 Task: Use Telephone Ringing 02 Effect in this video Movie B.mp4
Action: Mouse moved to (223, 155)
Screenshot: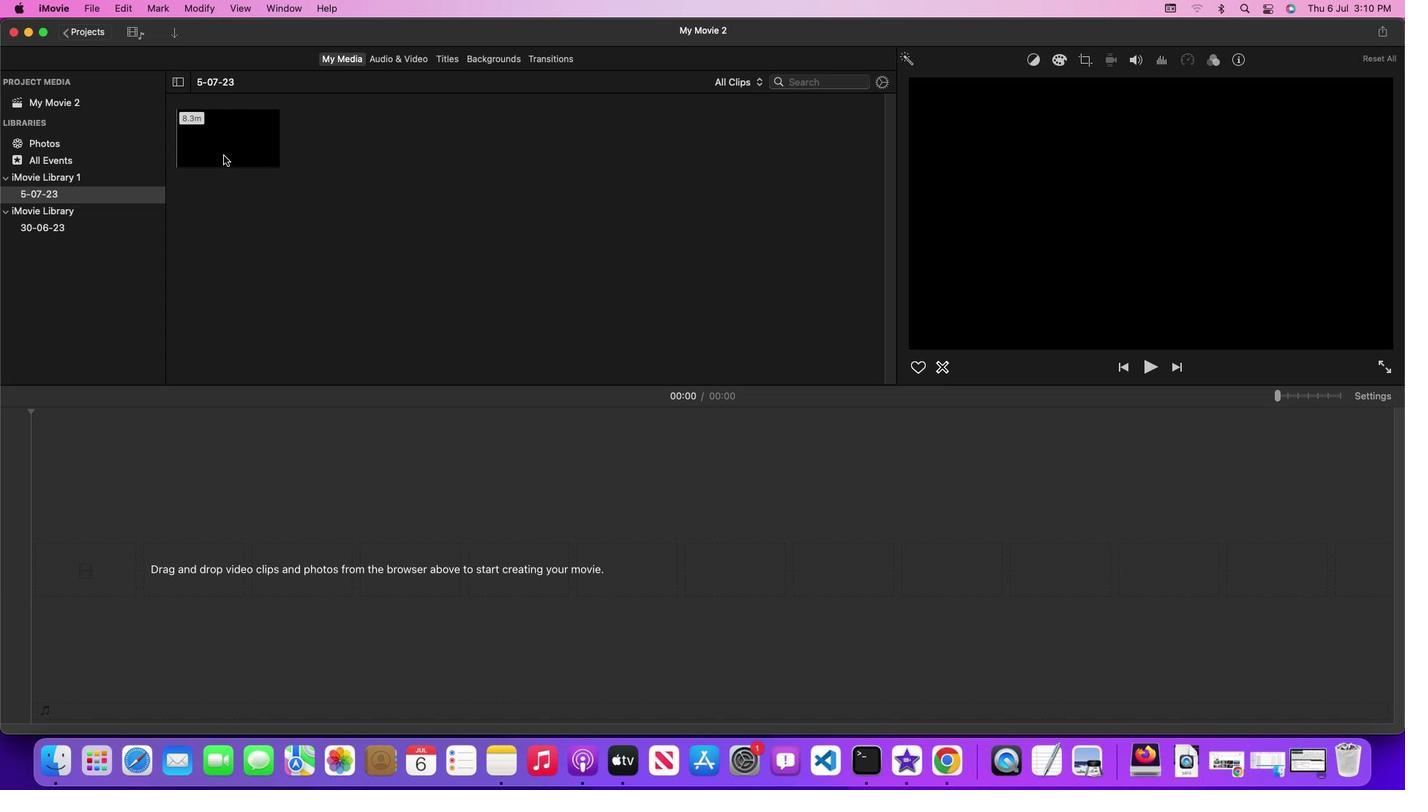 
Action: Mouse pressed left at (223, 155)
Screenshot: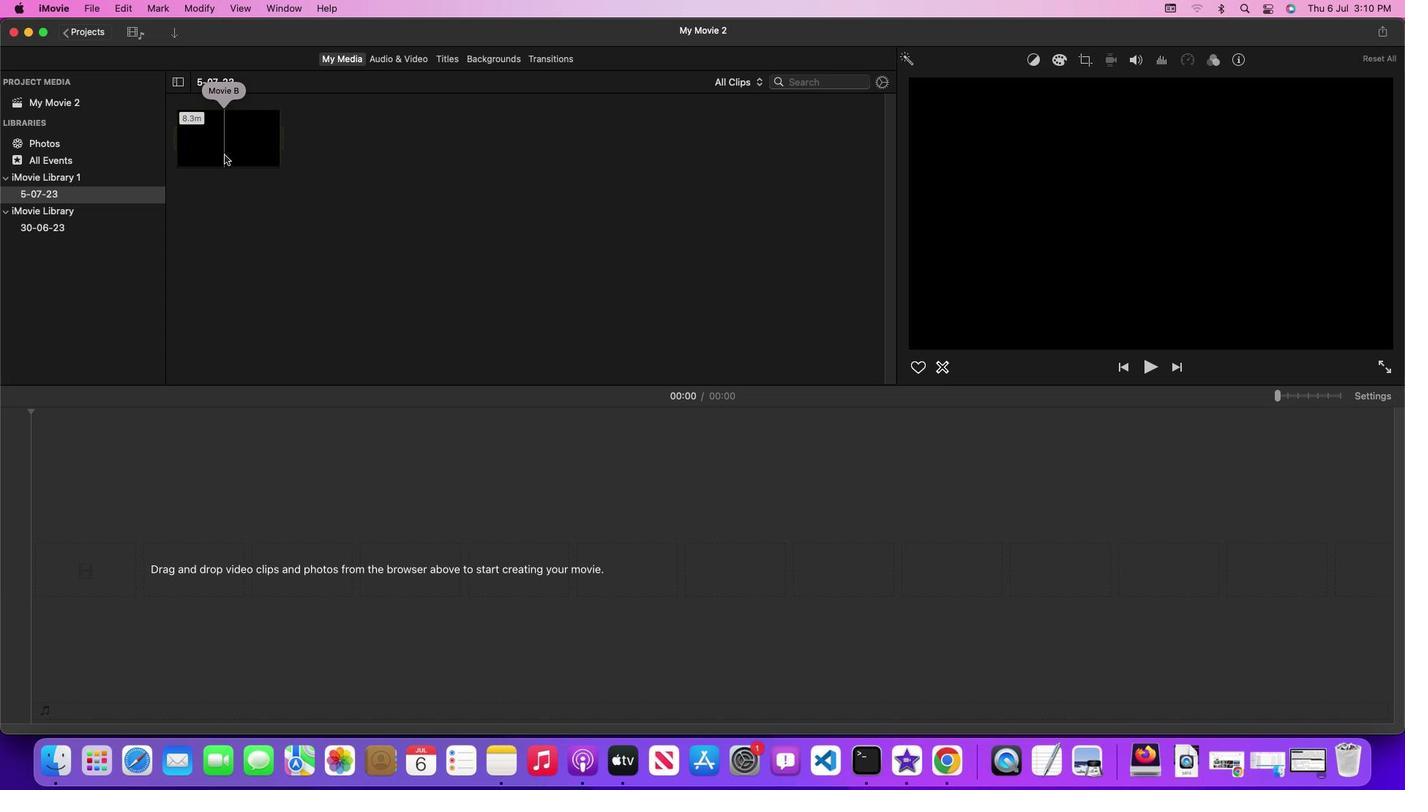 
Action: Mouse moved to (223, 154)
Screenshot: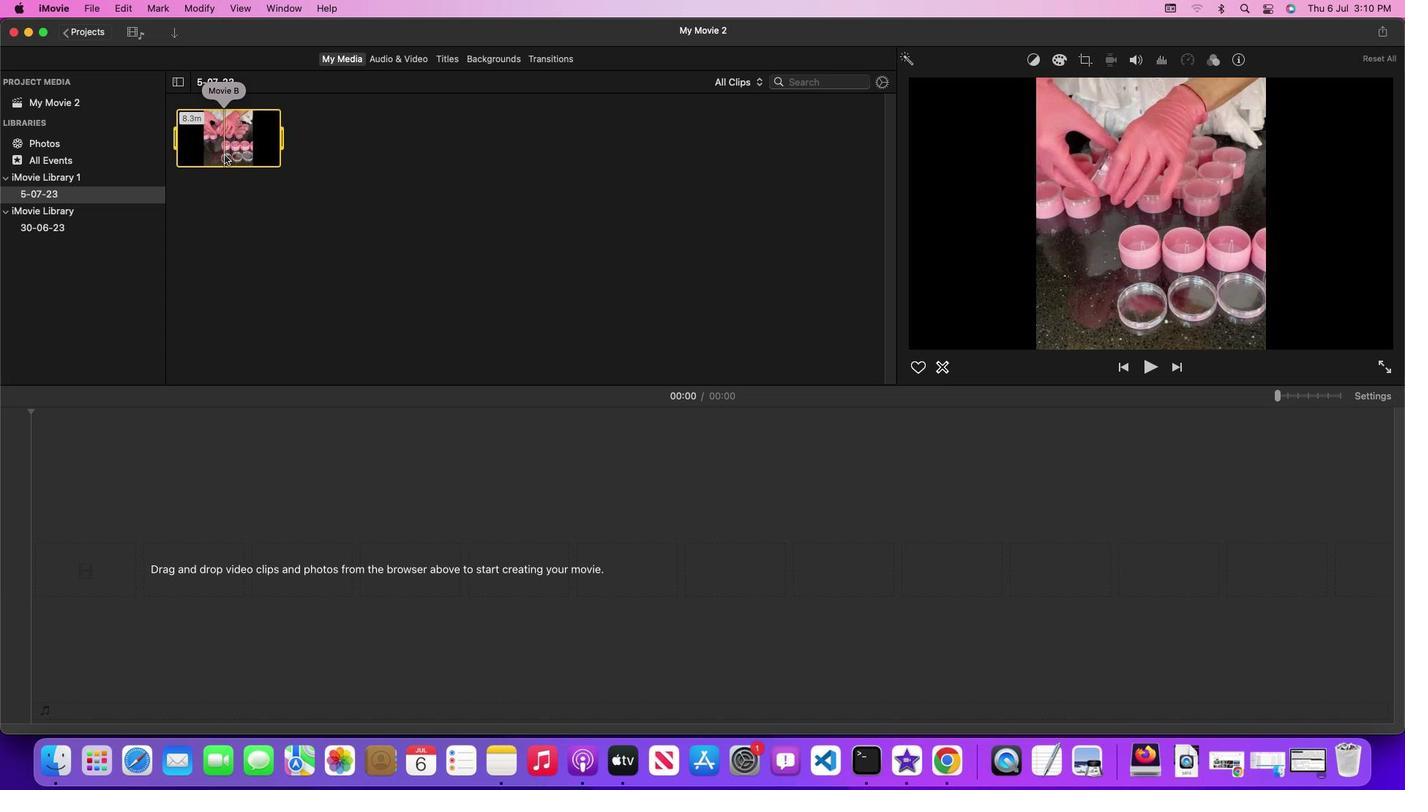 
Action: Mouse pressed left at (223, 154)
Screenshot: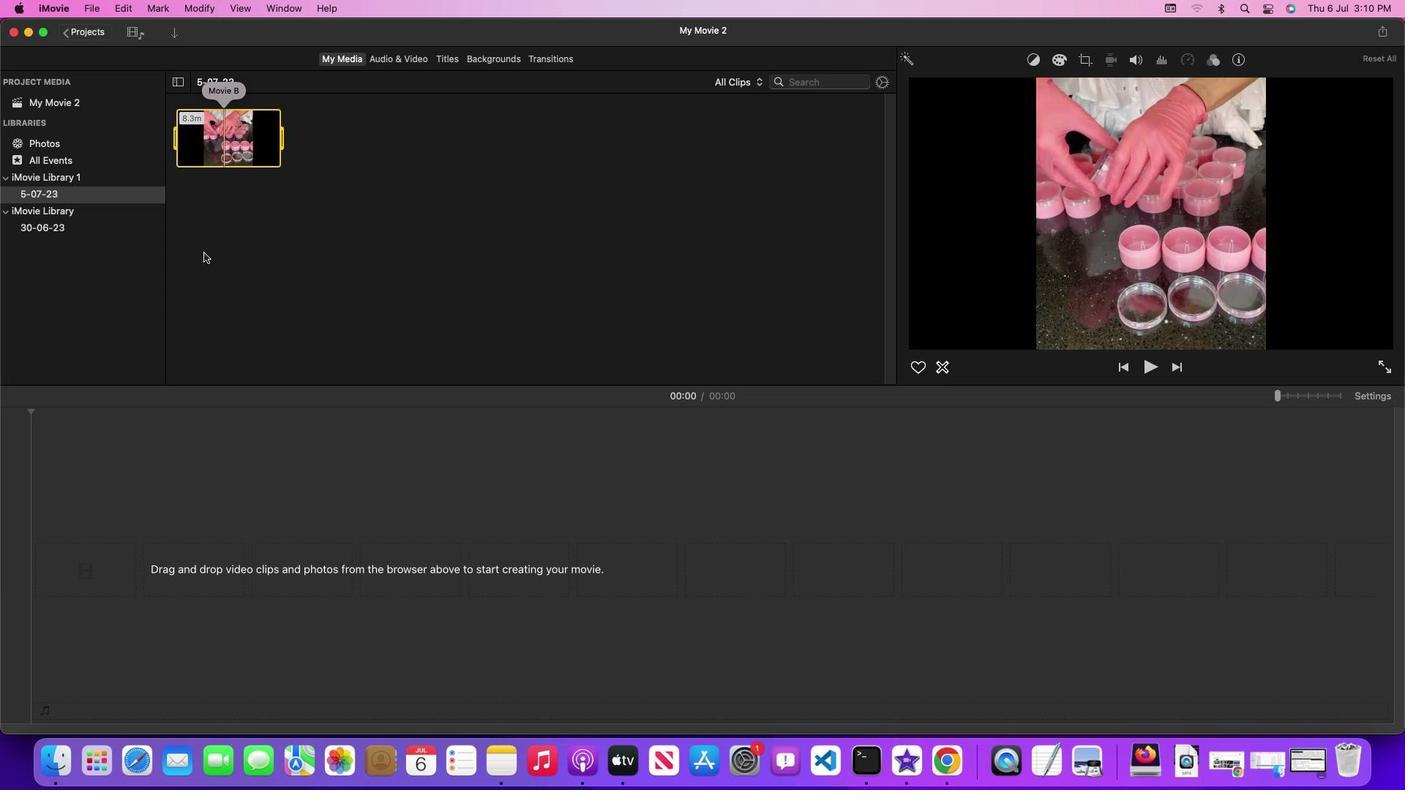 
Action: Mouse moved to (400, 57)
Screenshot: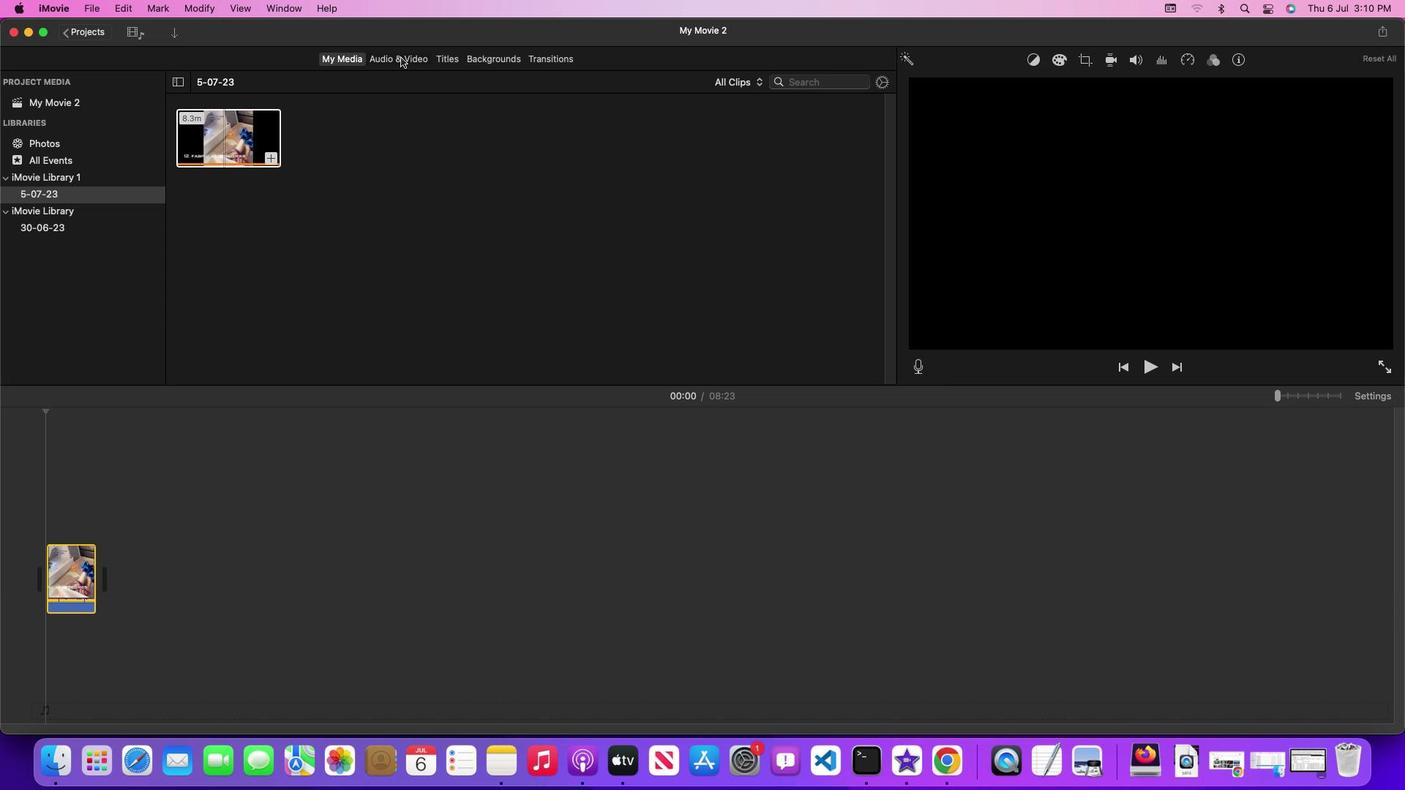 
Action: Mouse pressed left at (400, 57)
Screenshot: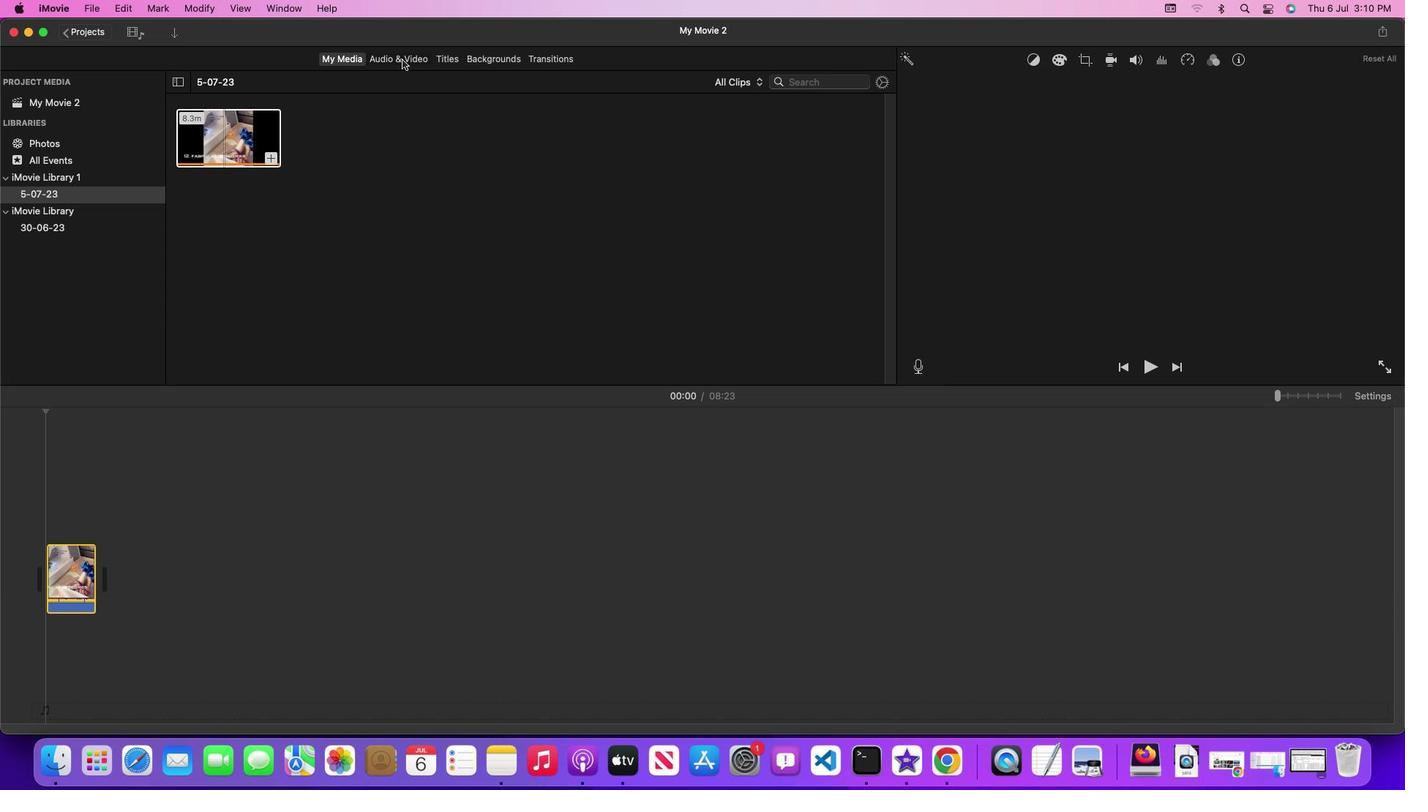 
Action: Mouse moved to (892, 195)
Screenshot: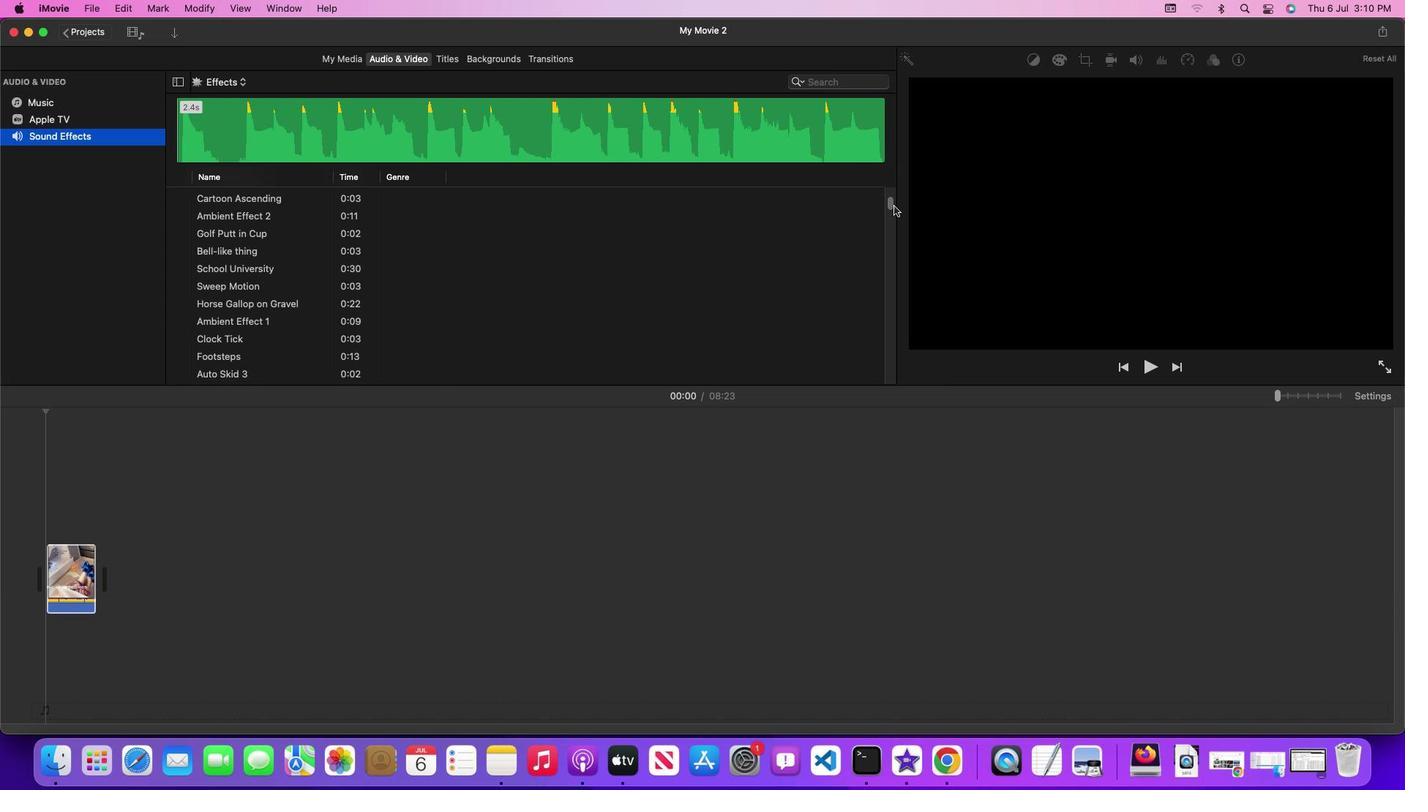 
Action: Mouse pressed left at (892, 195)
Screenshot: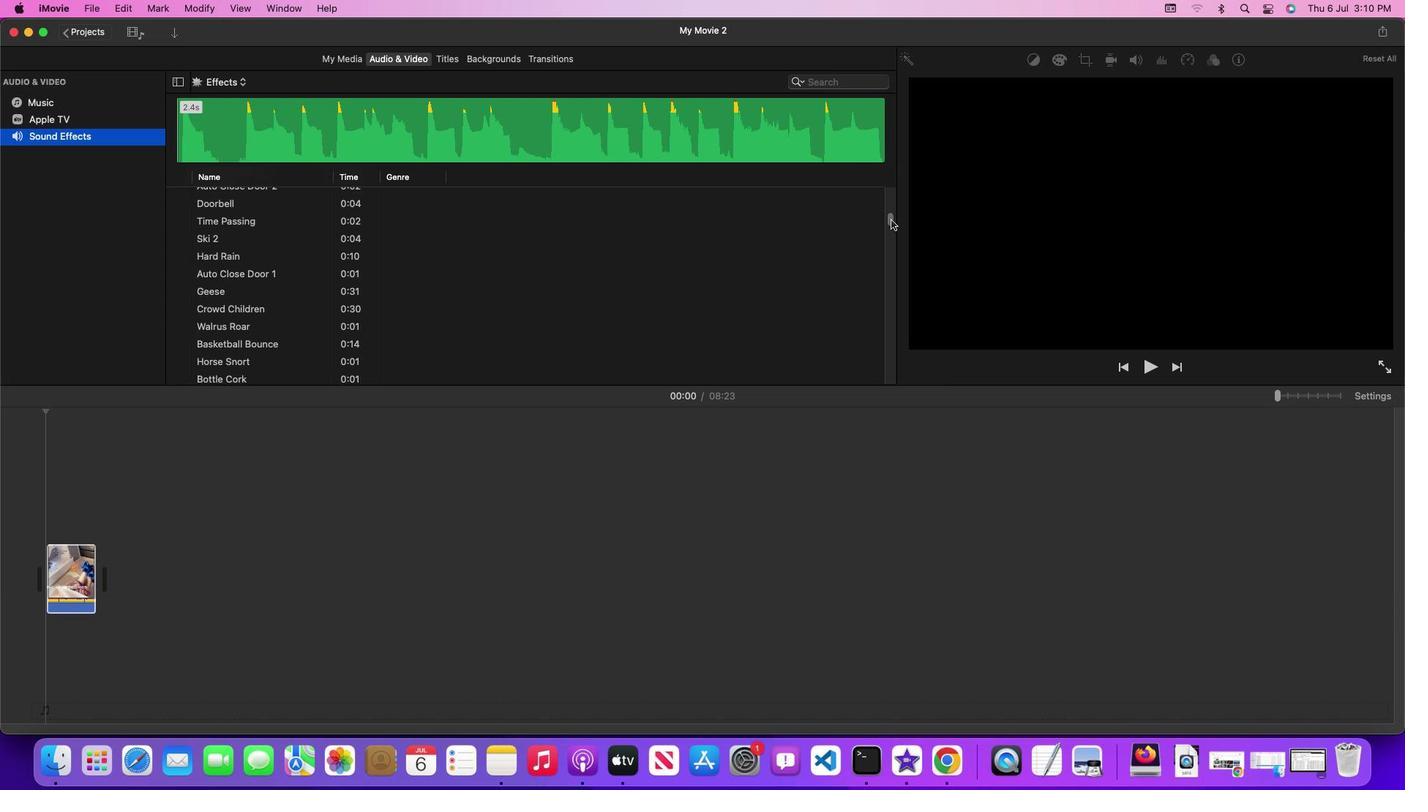
Action: Mouse moved to (592, 332)
Screenshot: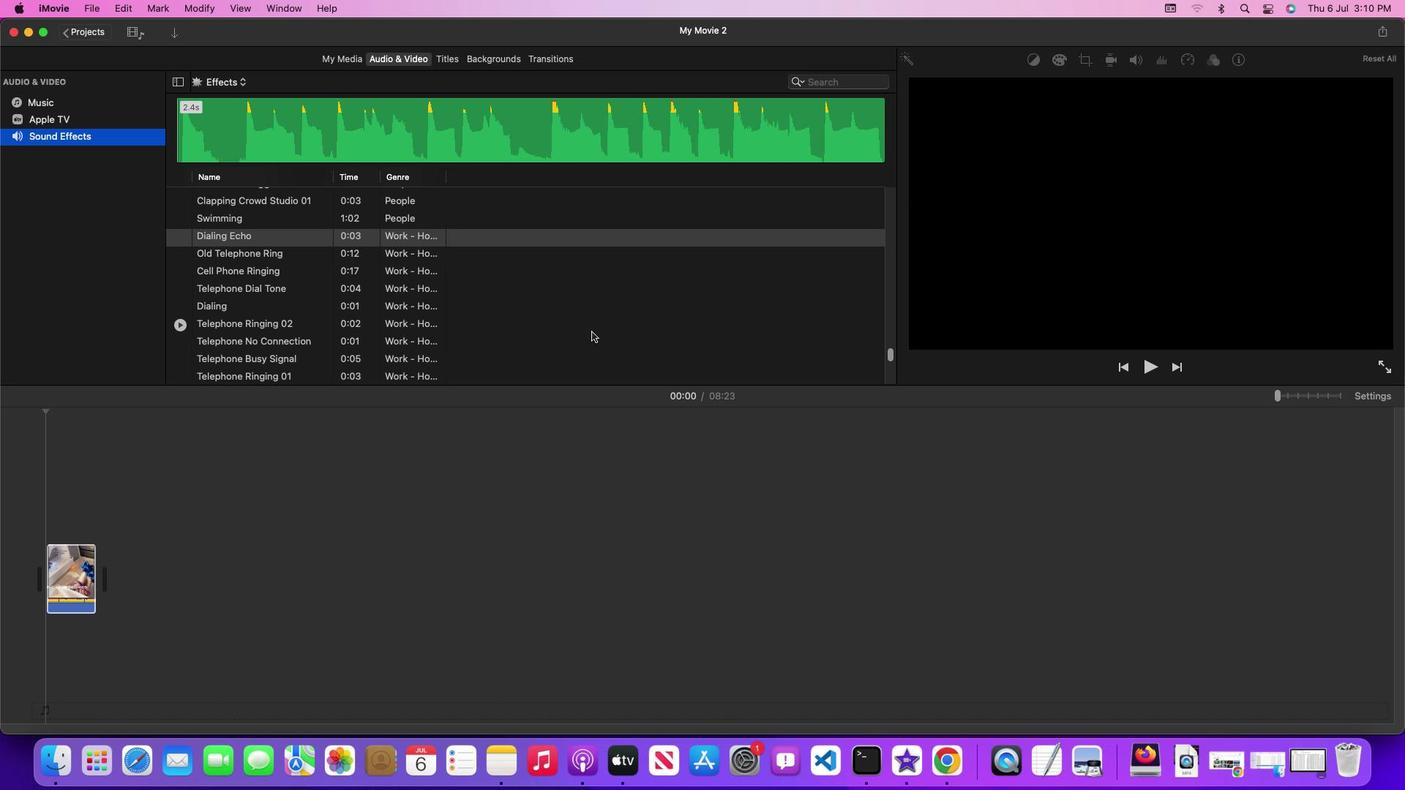 
Action: Mouse pressed left at (592, 332)
Screenshot: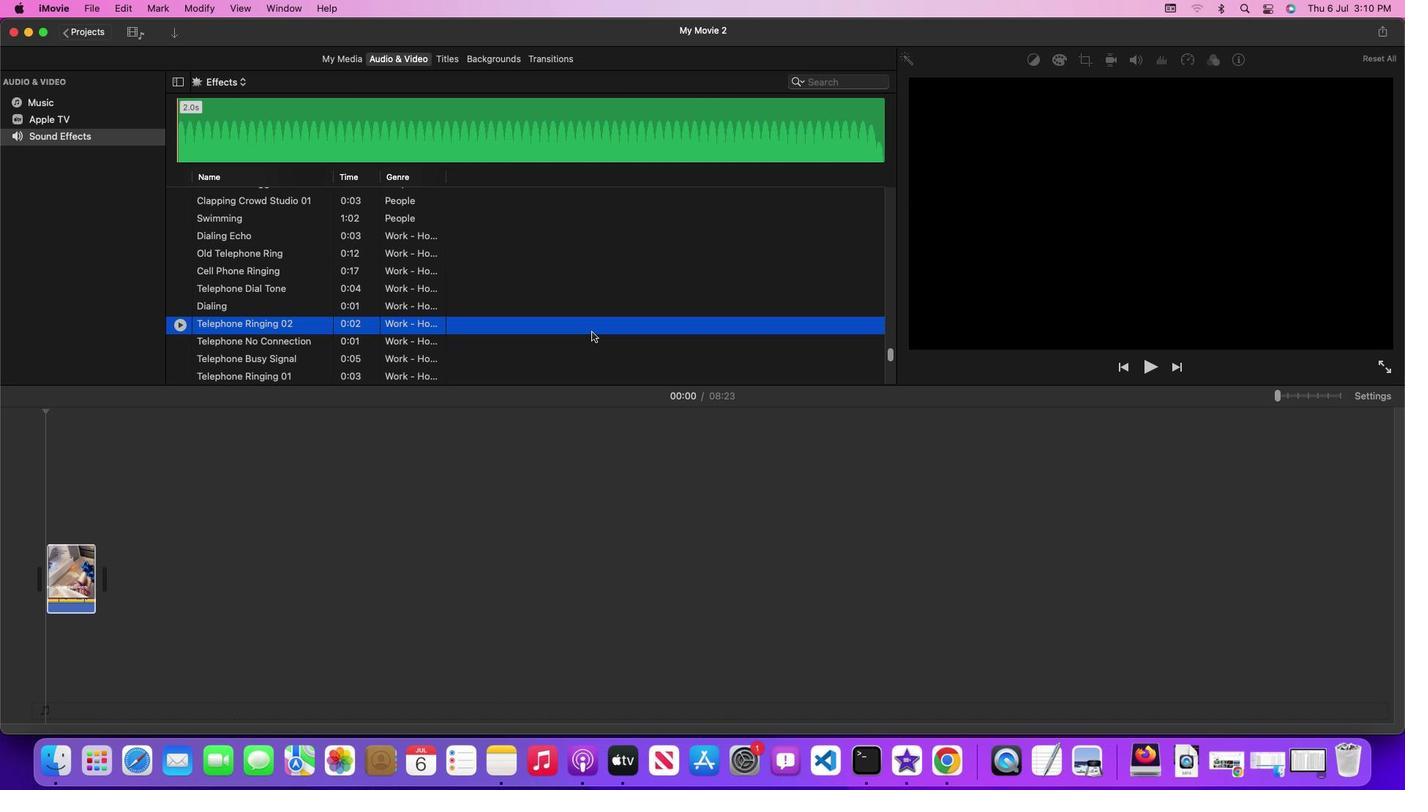 
Action: Mouse moved to (592, 324)
Screenshot: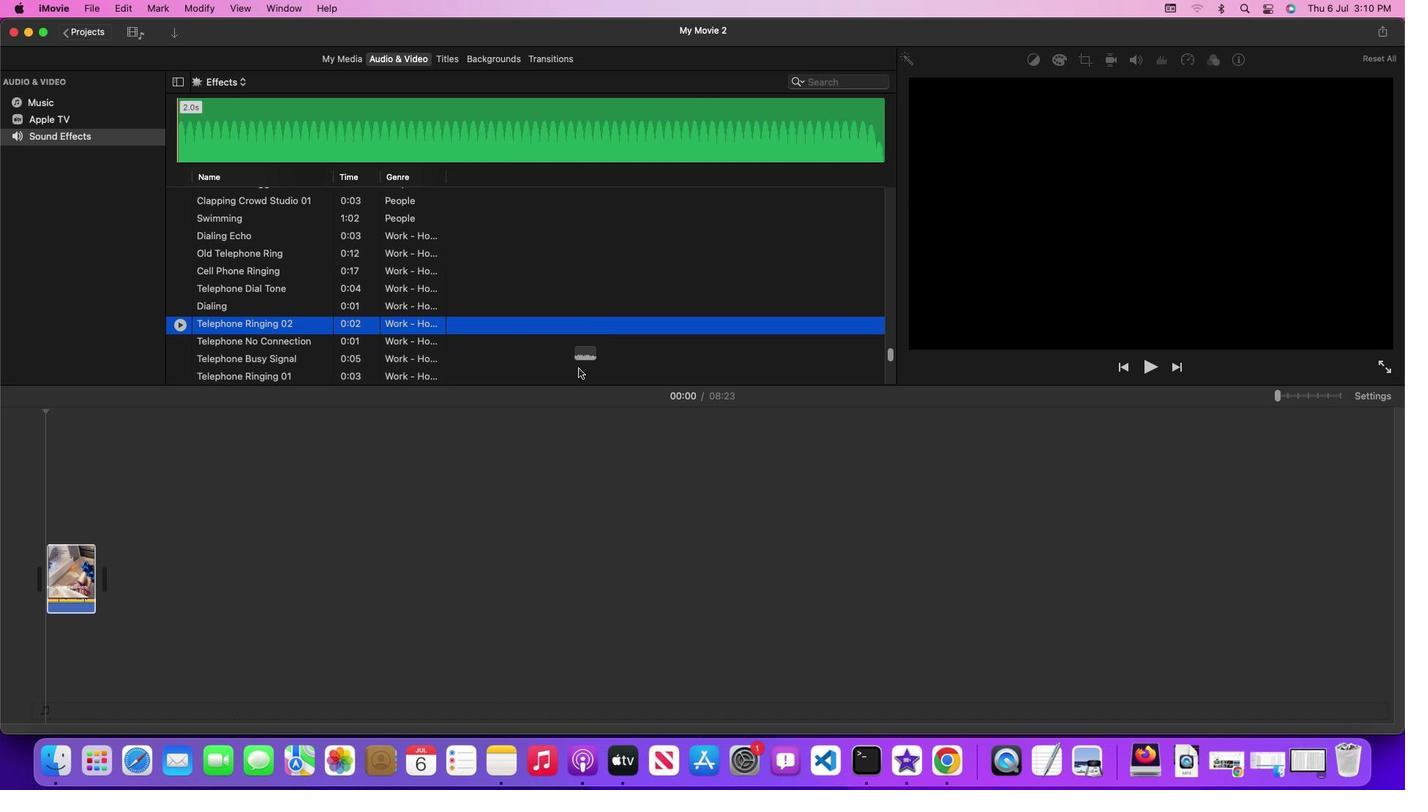 
Action: Mouse pressed left at (592, 324)
Screenshot: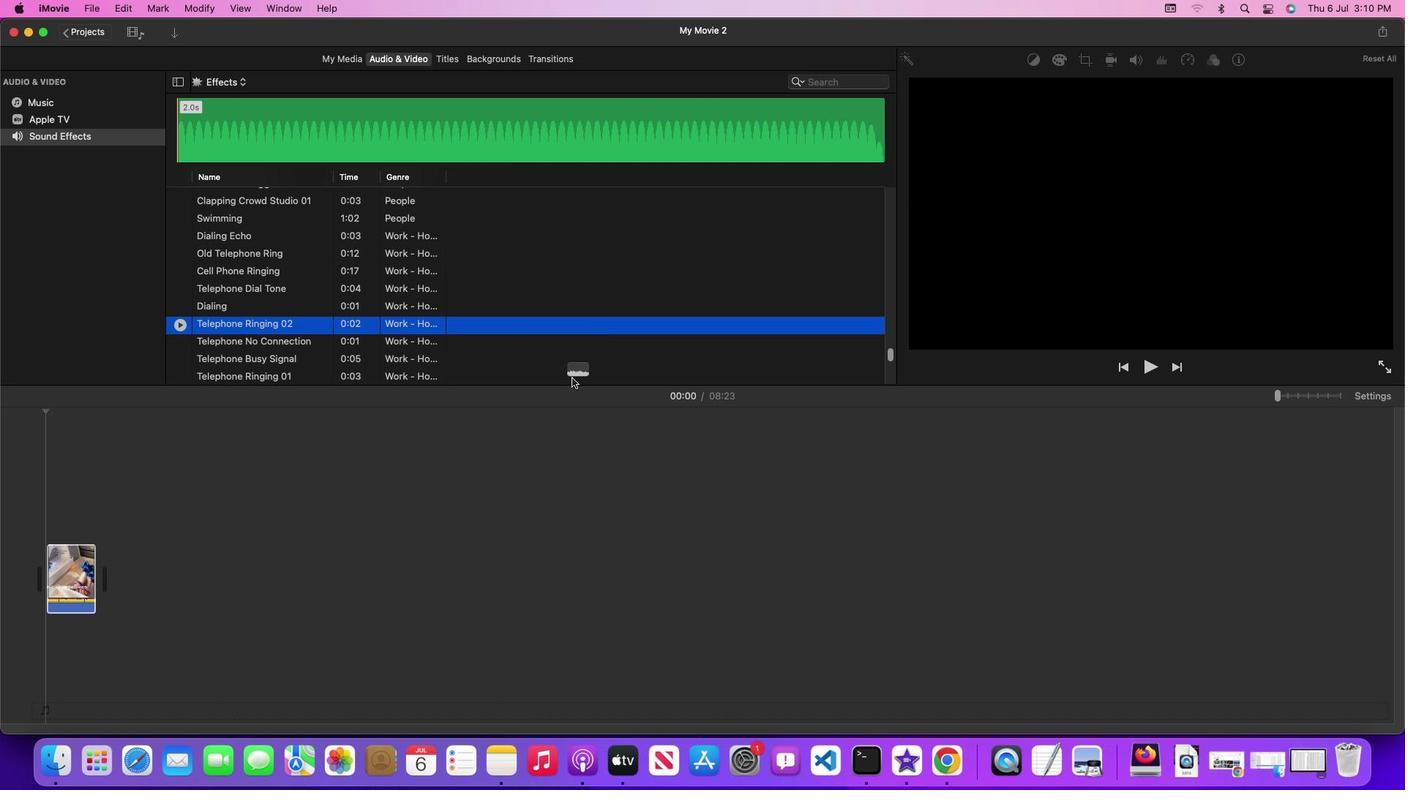 
Action: Mouse moved to (319, 459)
Screenshot: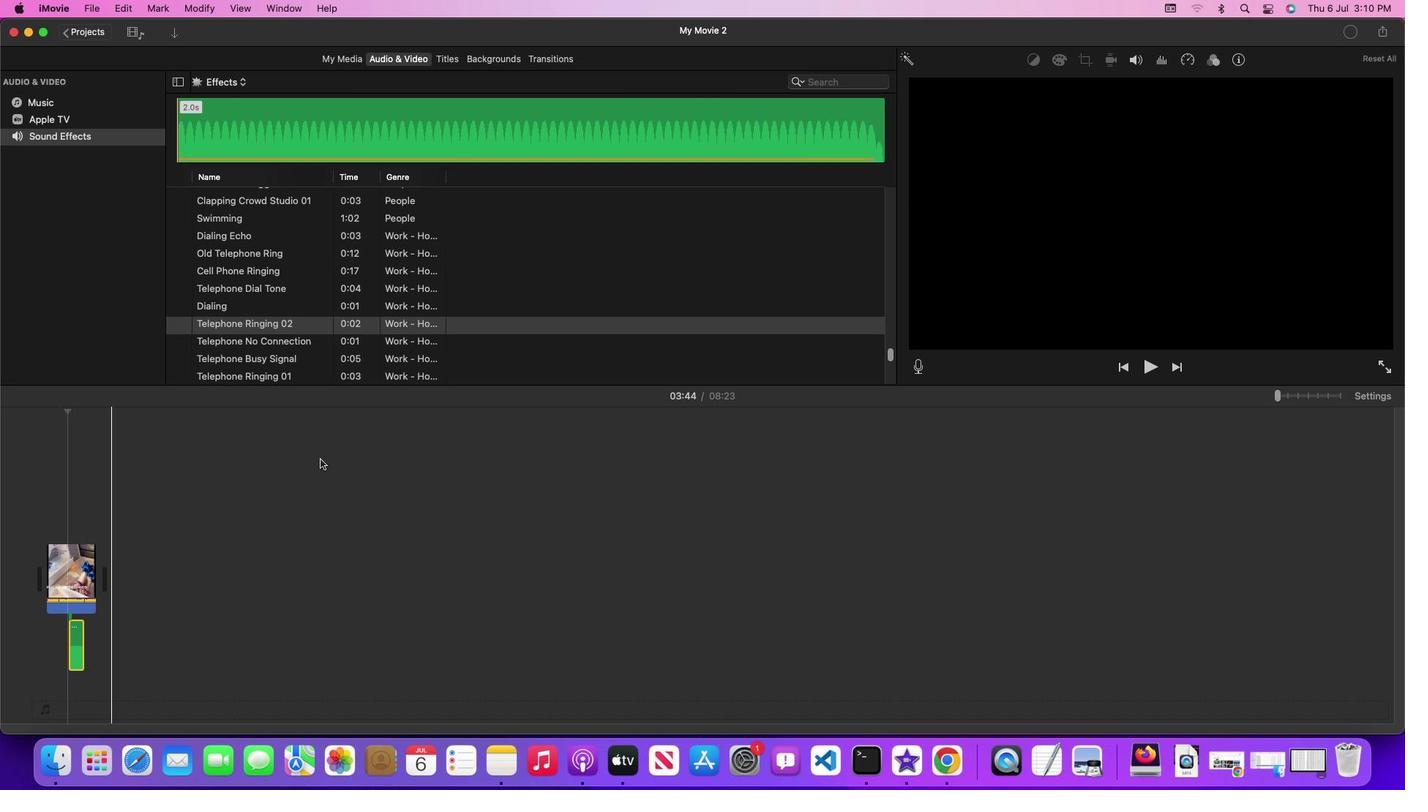 
